 Task: Sort your emails by 'Flag: Start Date'.
Action: Mouse moved to (268, 36)
Screenshot: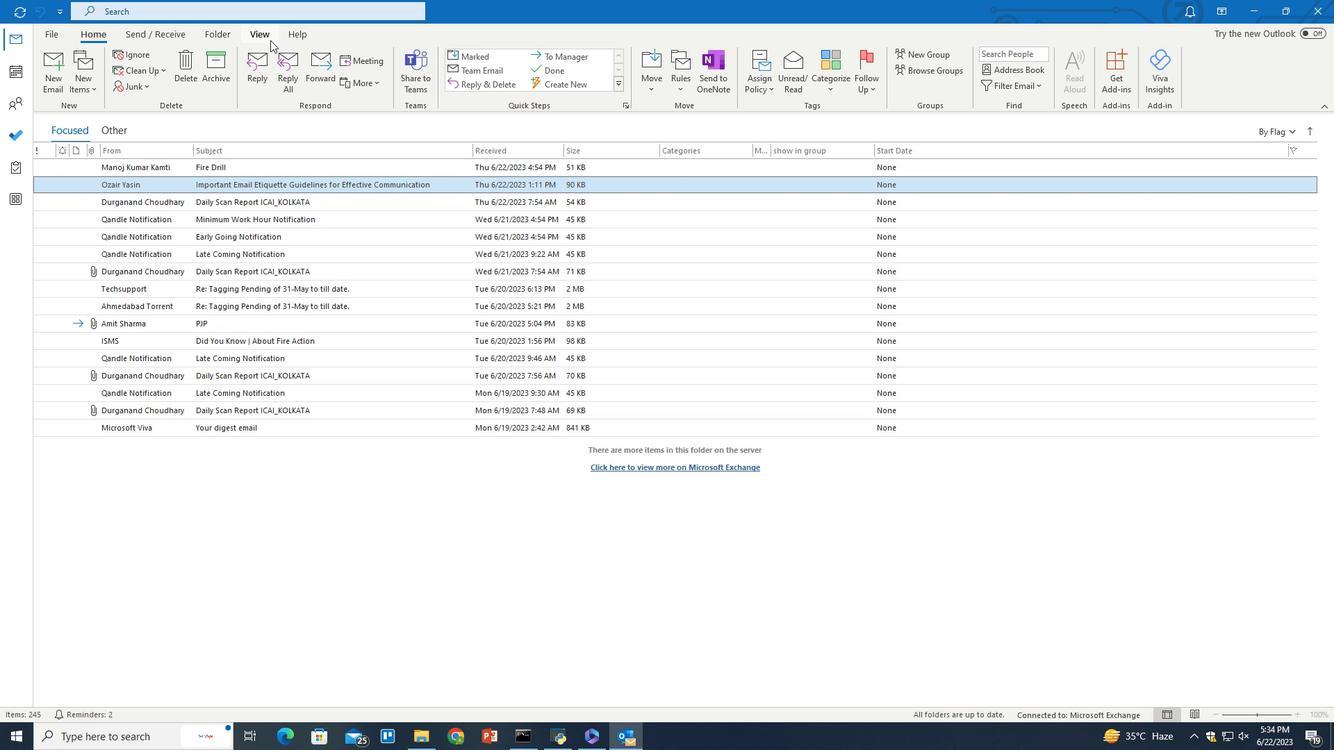 
Action: Mouse pressed left at (268, 36)
Screenshot: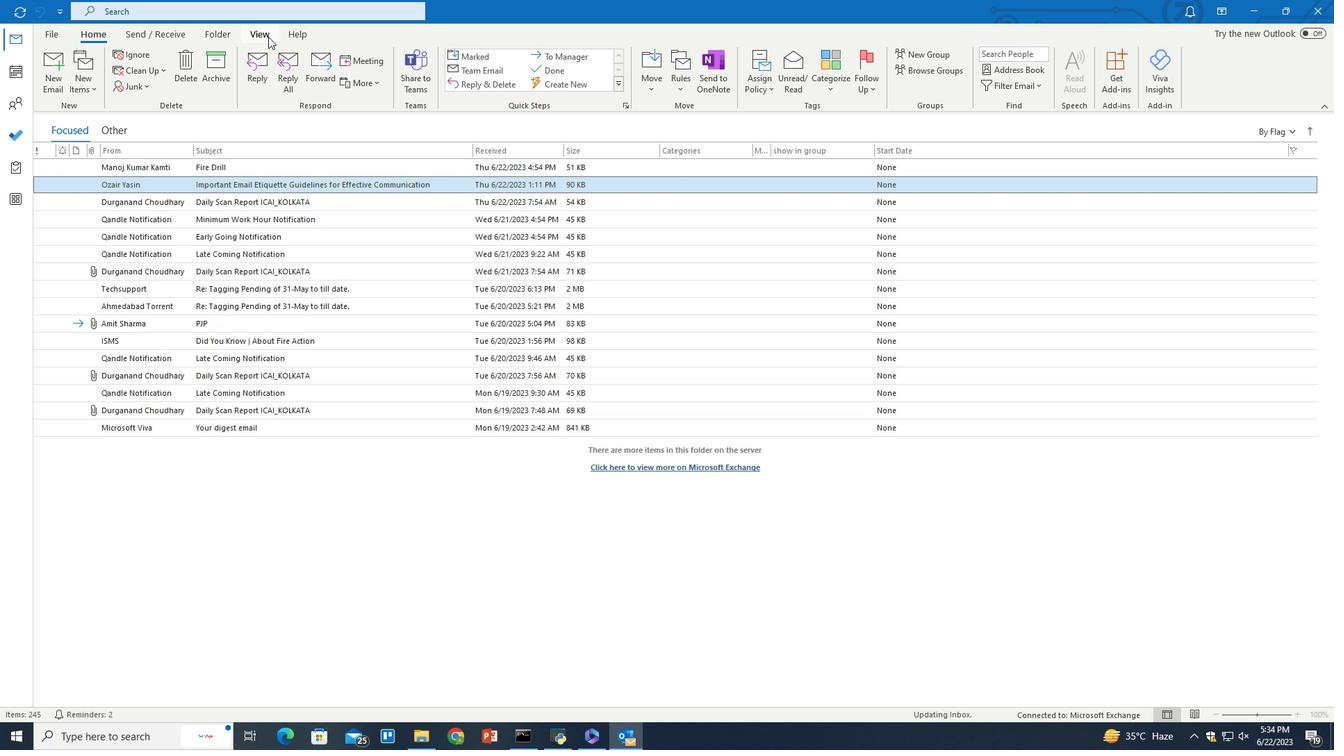 
Action: Mouse moved to (528, 85)
Screenshot: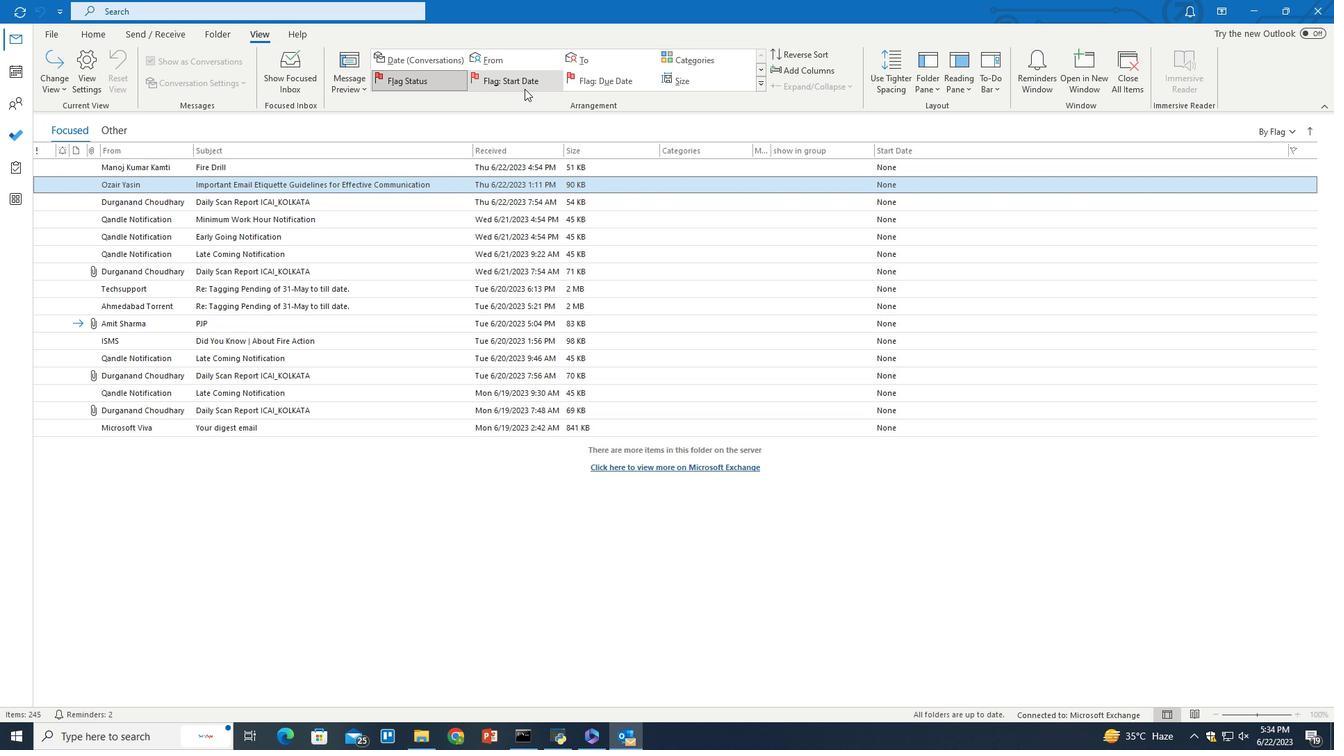 
Action: Mouse pressed left at (528, 85)
Screenshot: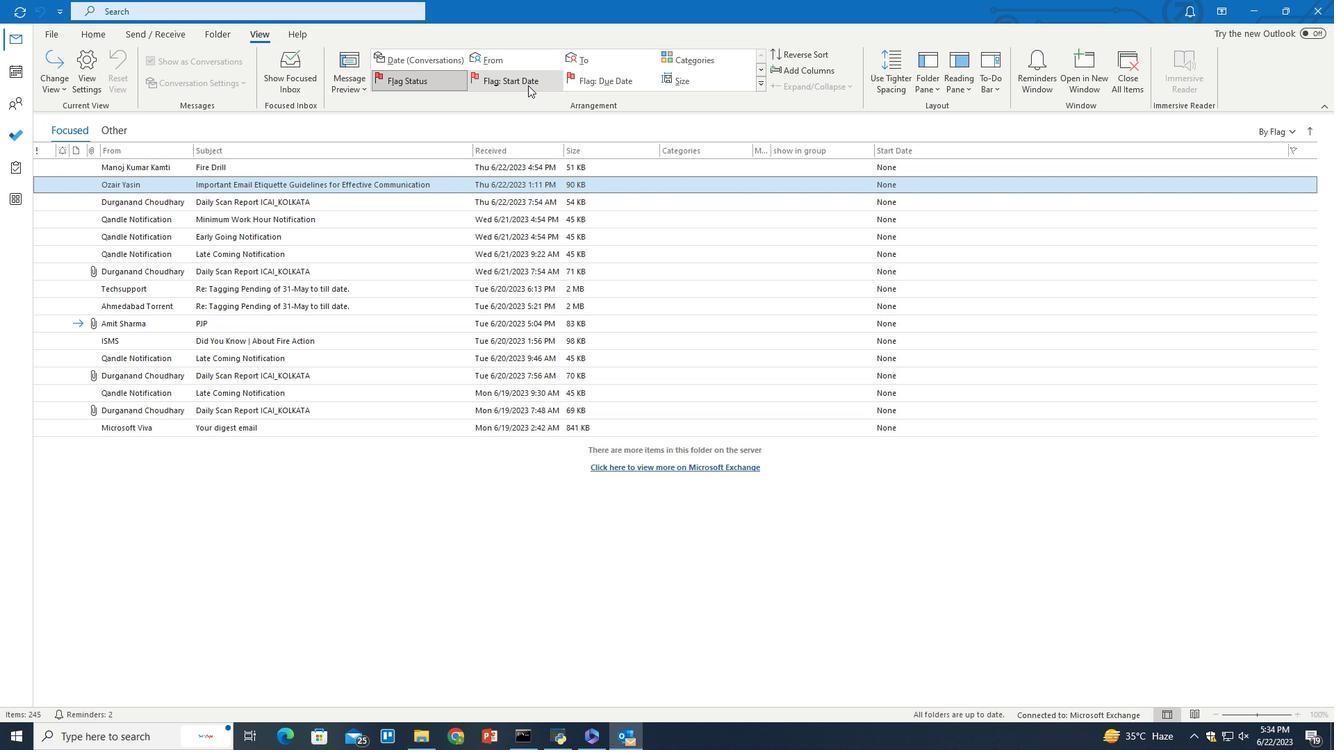 
Action: Mouse moved to (529, 85)
Screenshot: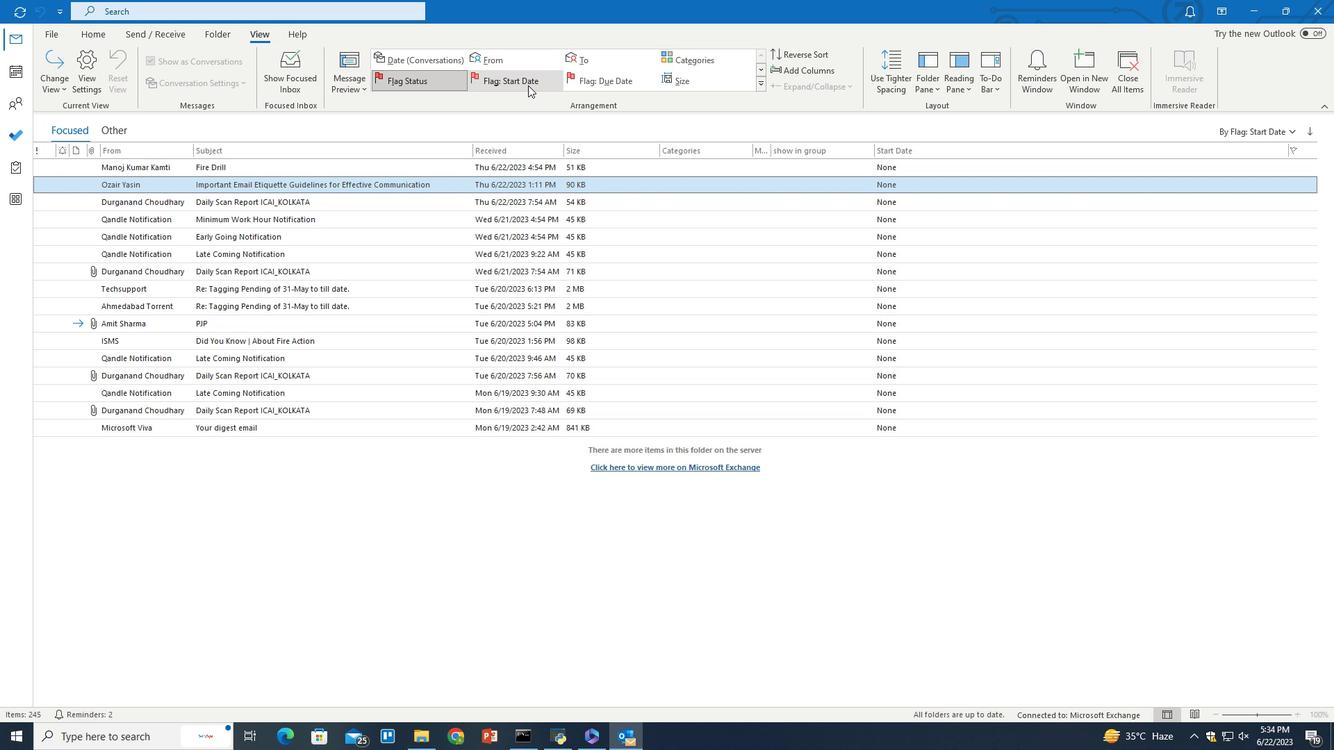 
